 Task: Move the task Create a new online platform for online language translation services to the section Done in the project ArtisanTech and filter the tasks in the project by Incomplete tasks
Action: Mouse moved to (101, 359)
Screenshot: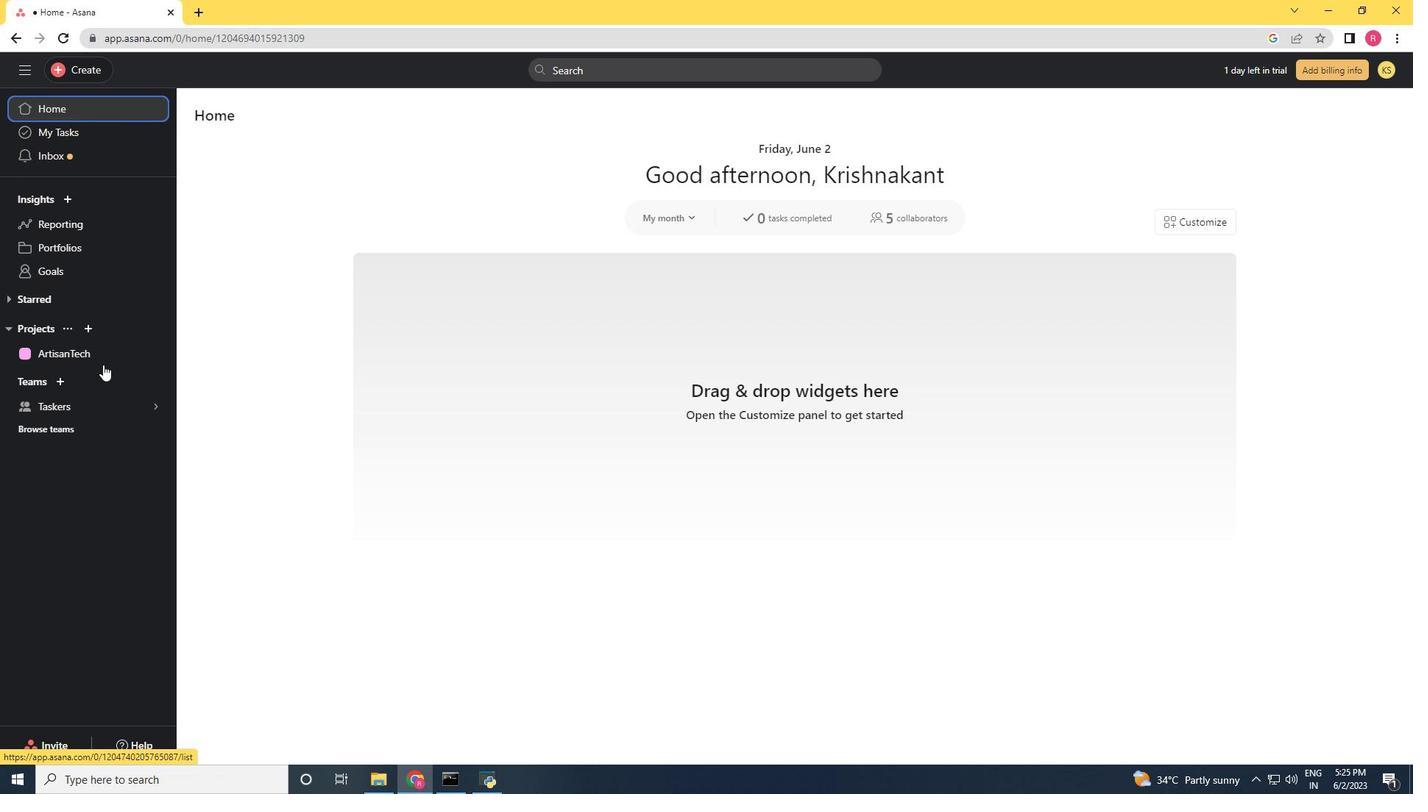 
Action: Mouse pressed left at (101, 359)
Screenshot: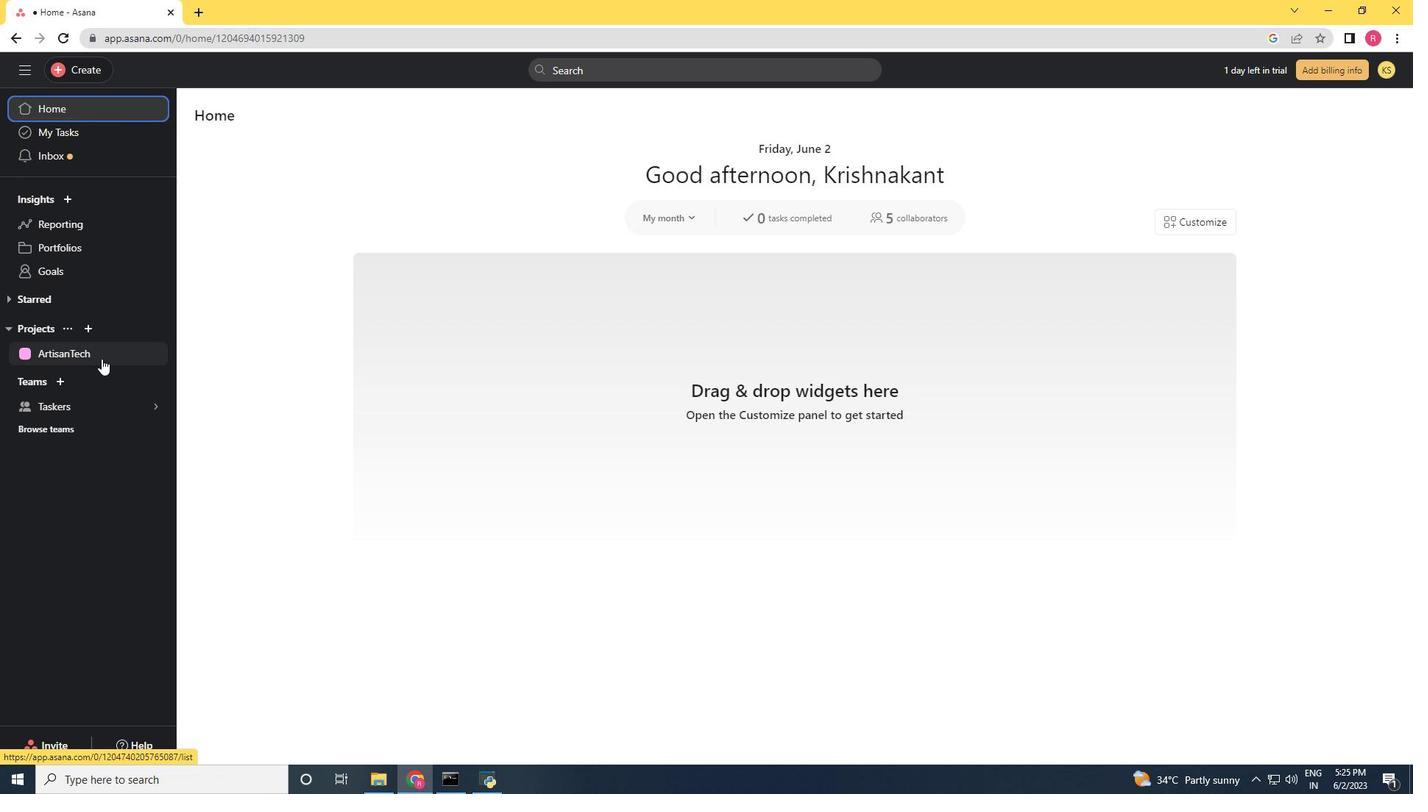 
Action: Mouse moved to (908, 271)
Screenshot: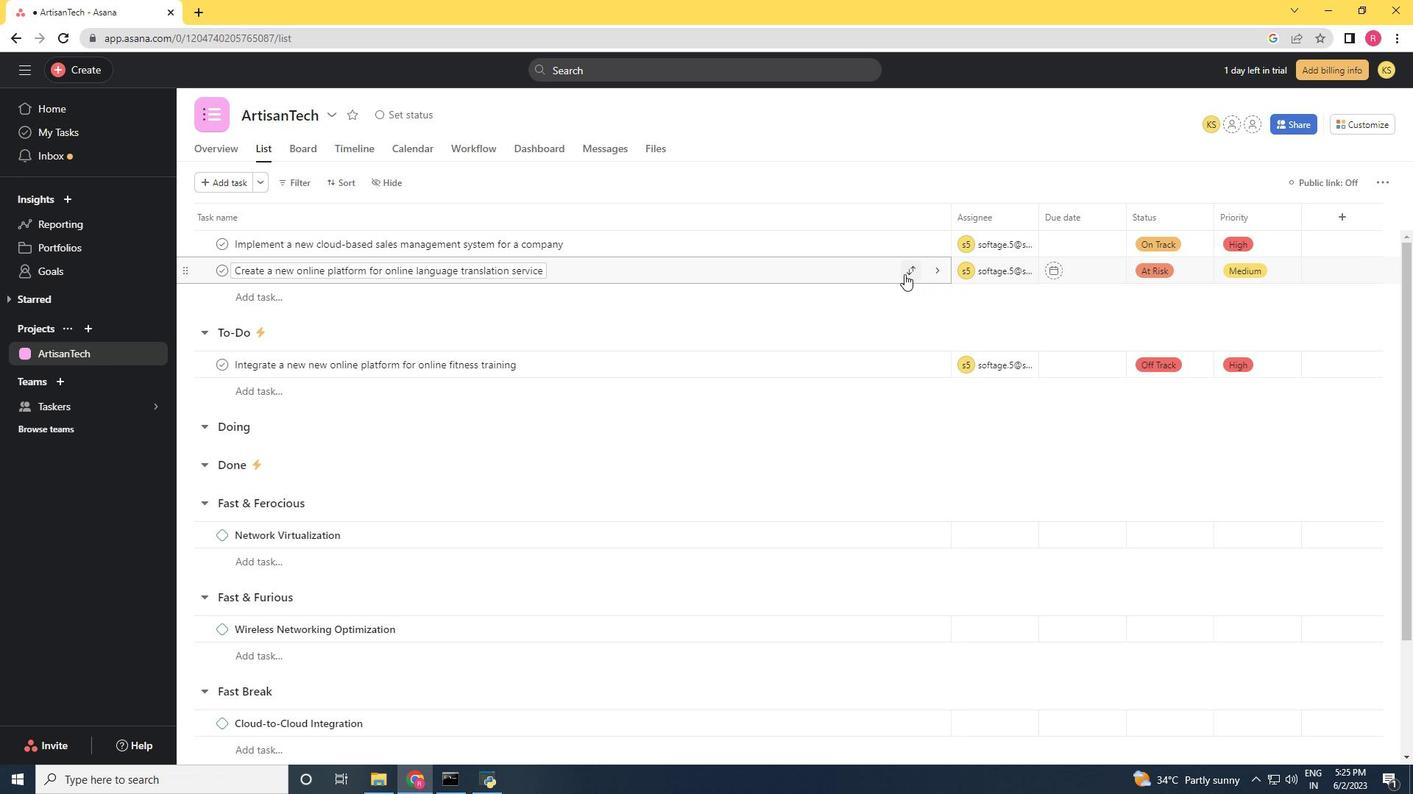
Action: Mouse pressed left at (908, 271)
Screenshot: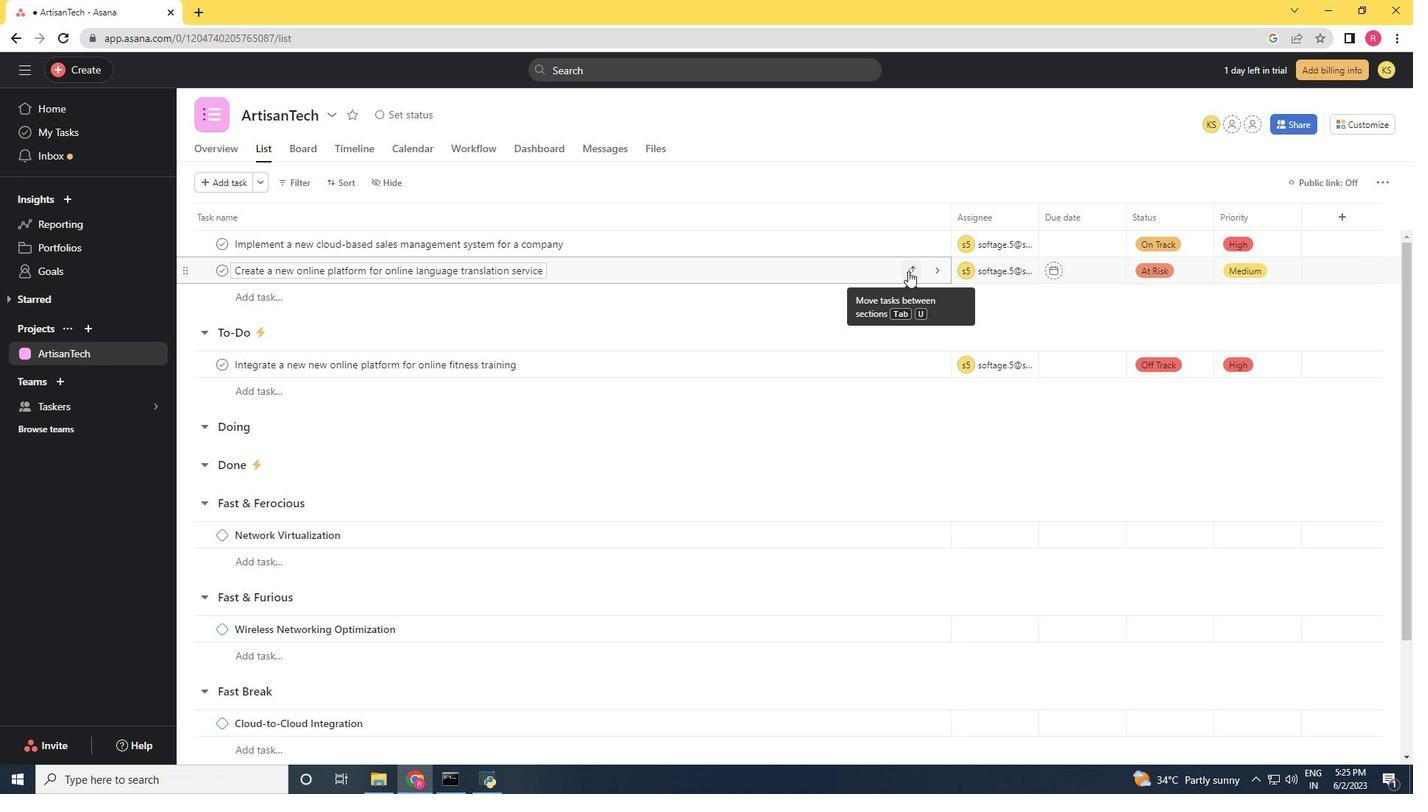 
Action: Mouse moved to (849, 402)
Screenshot: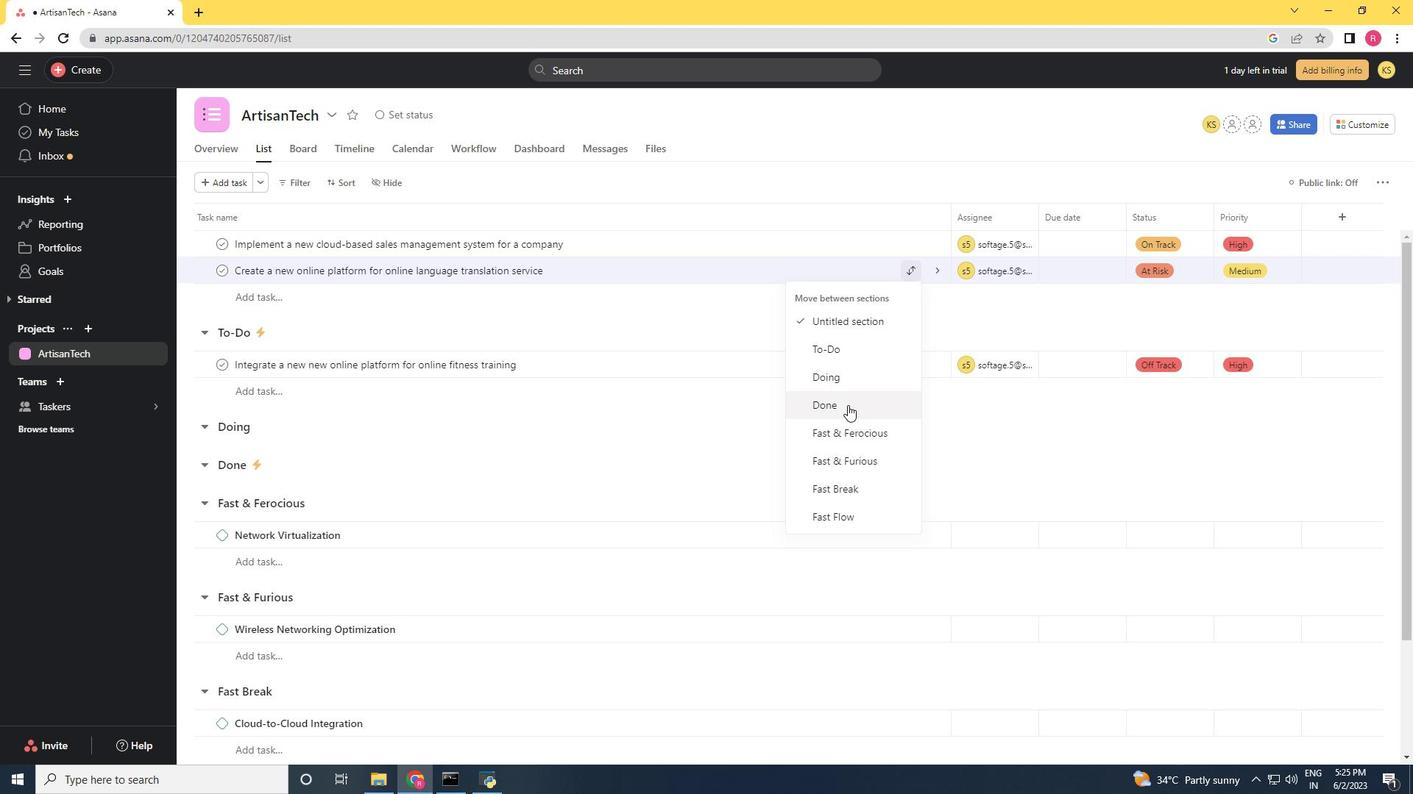 
Action: Mouse pressed left at (849, 402)
Screenshot: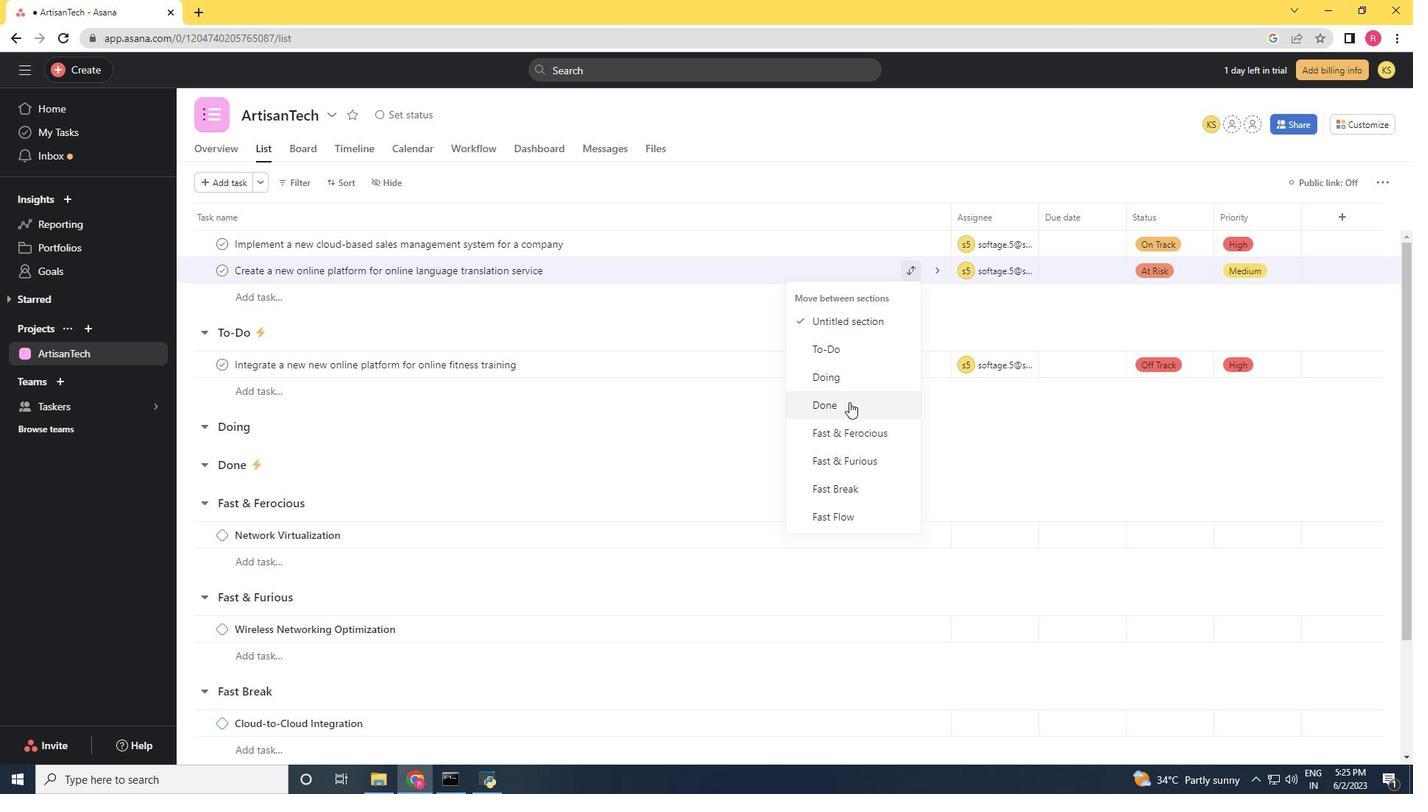 
Action: Mouse moved to (301, 186)
Screenshot: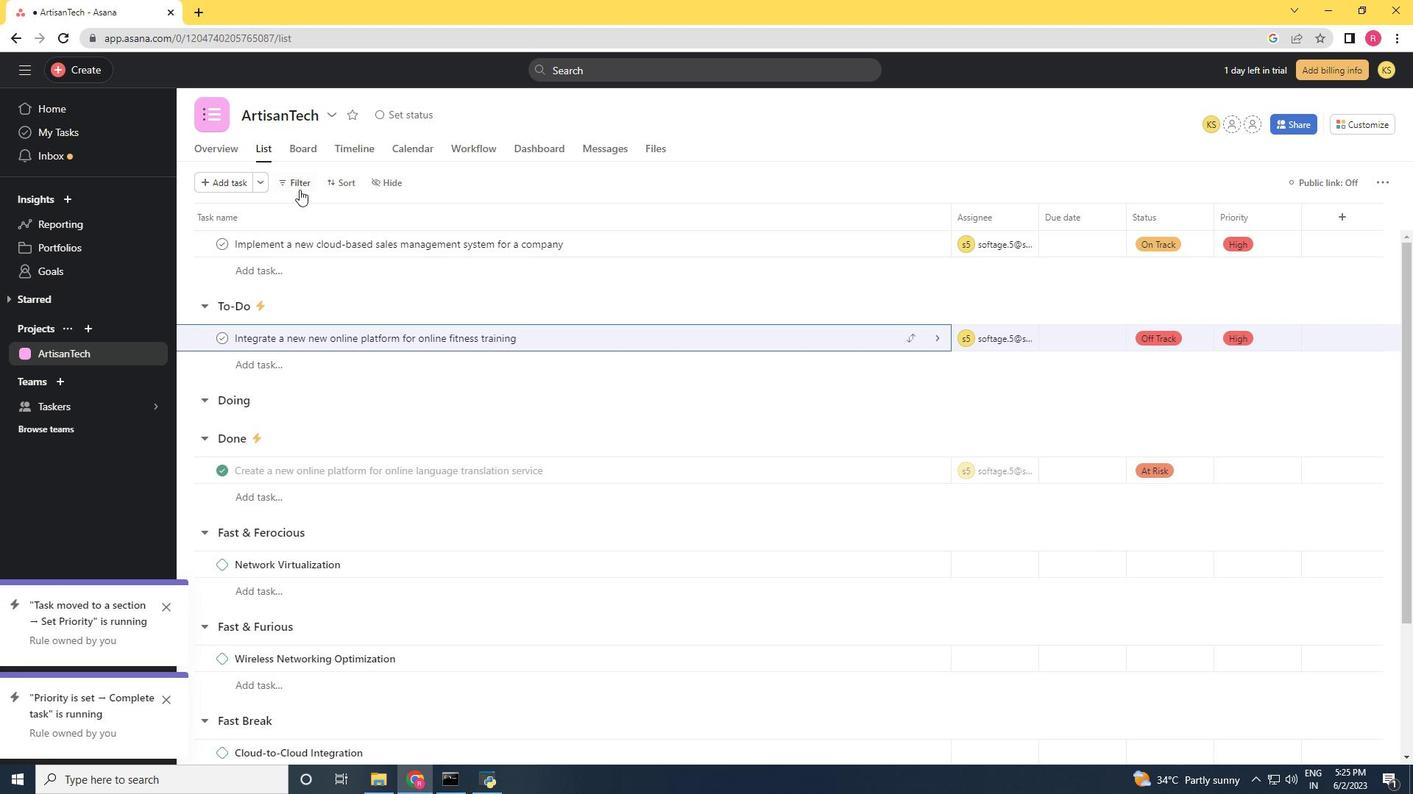 
Action: Mouse pressed left at (301, 186)
Screenshot: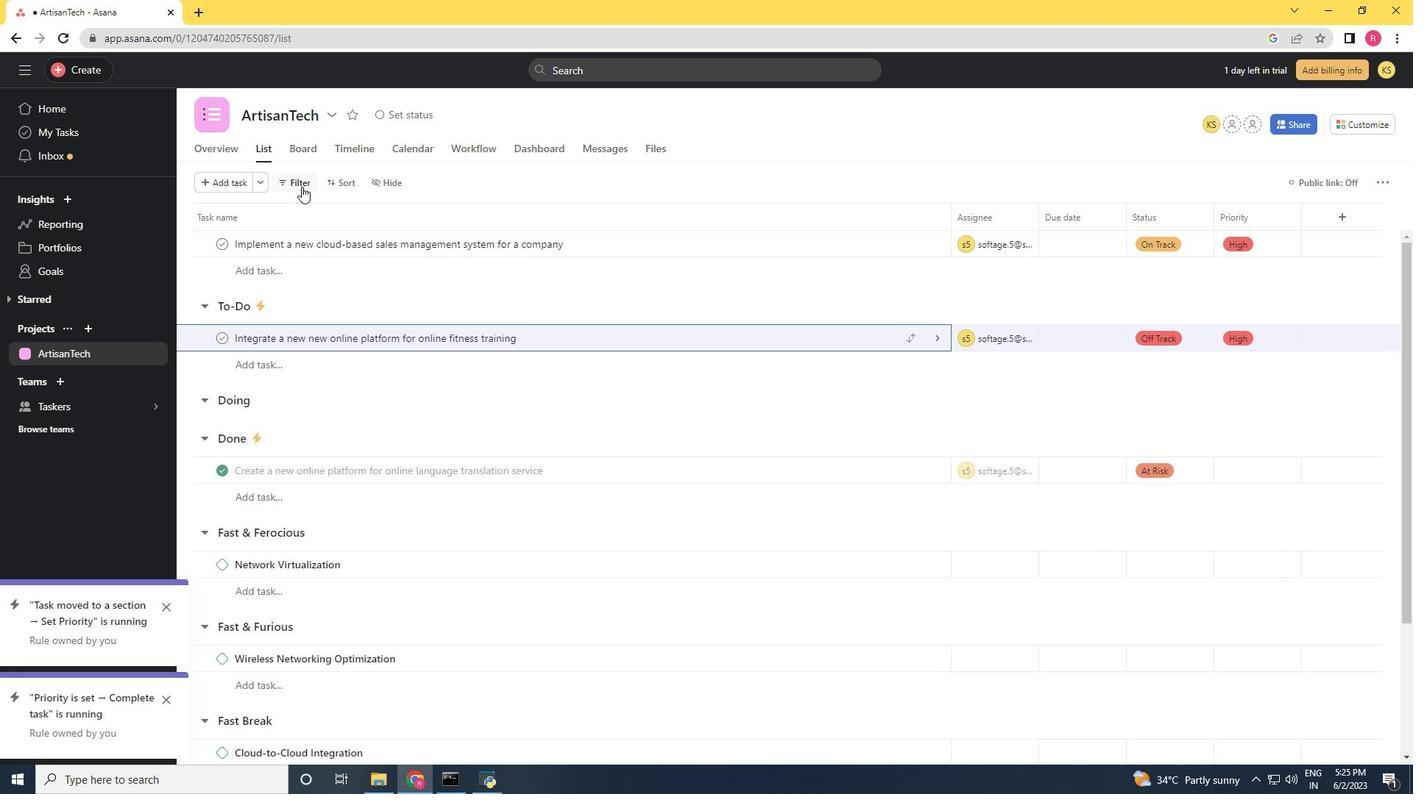 
Action: Mouse moved to (330, 237)
Screenshot: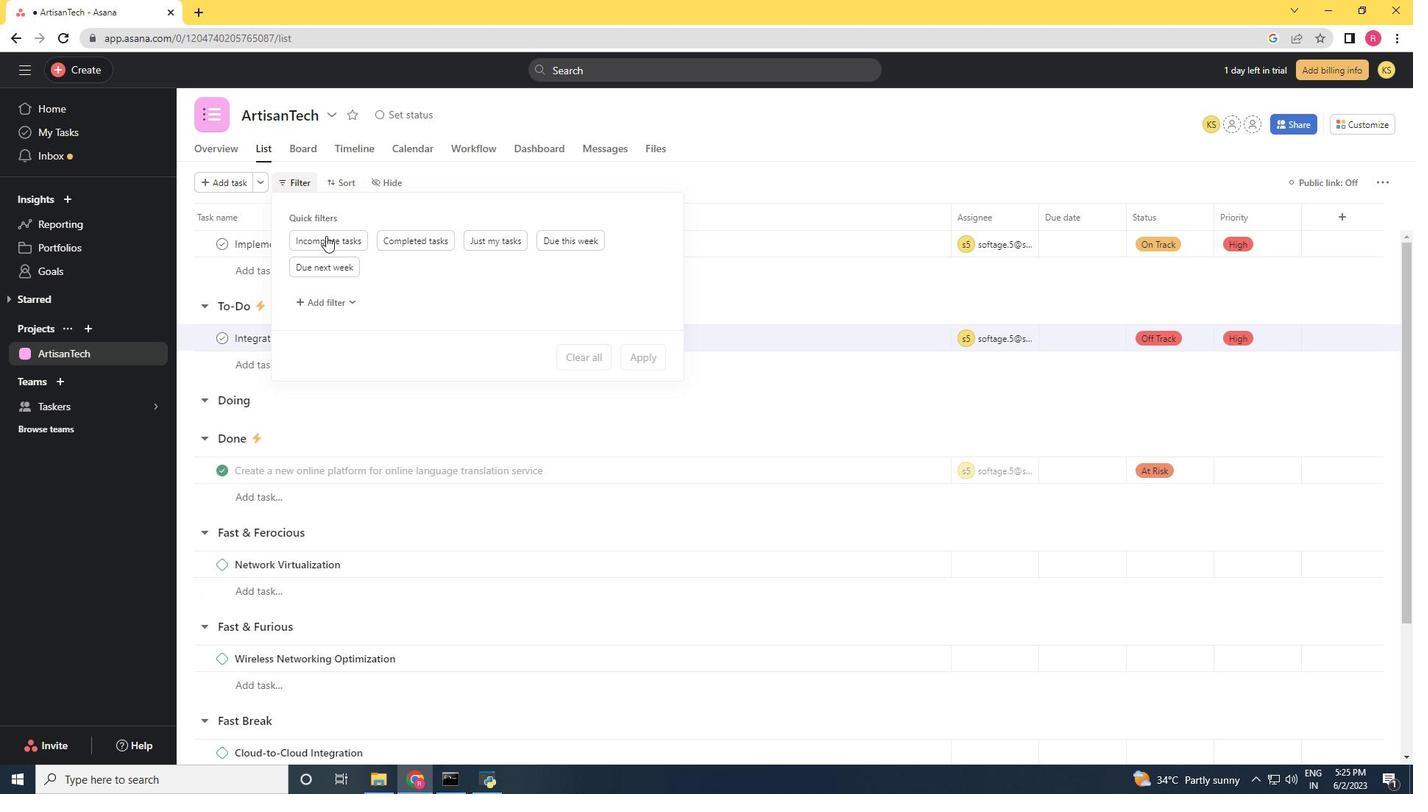 
Action: Mouse pressed left at (330, 237)
Screenshot: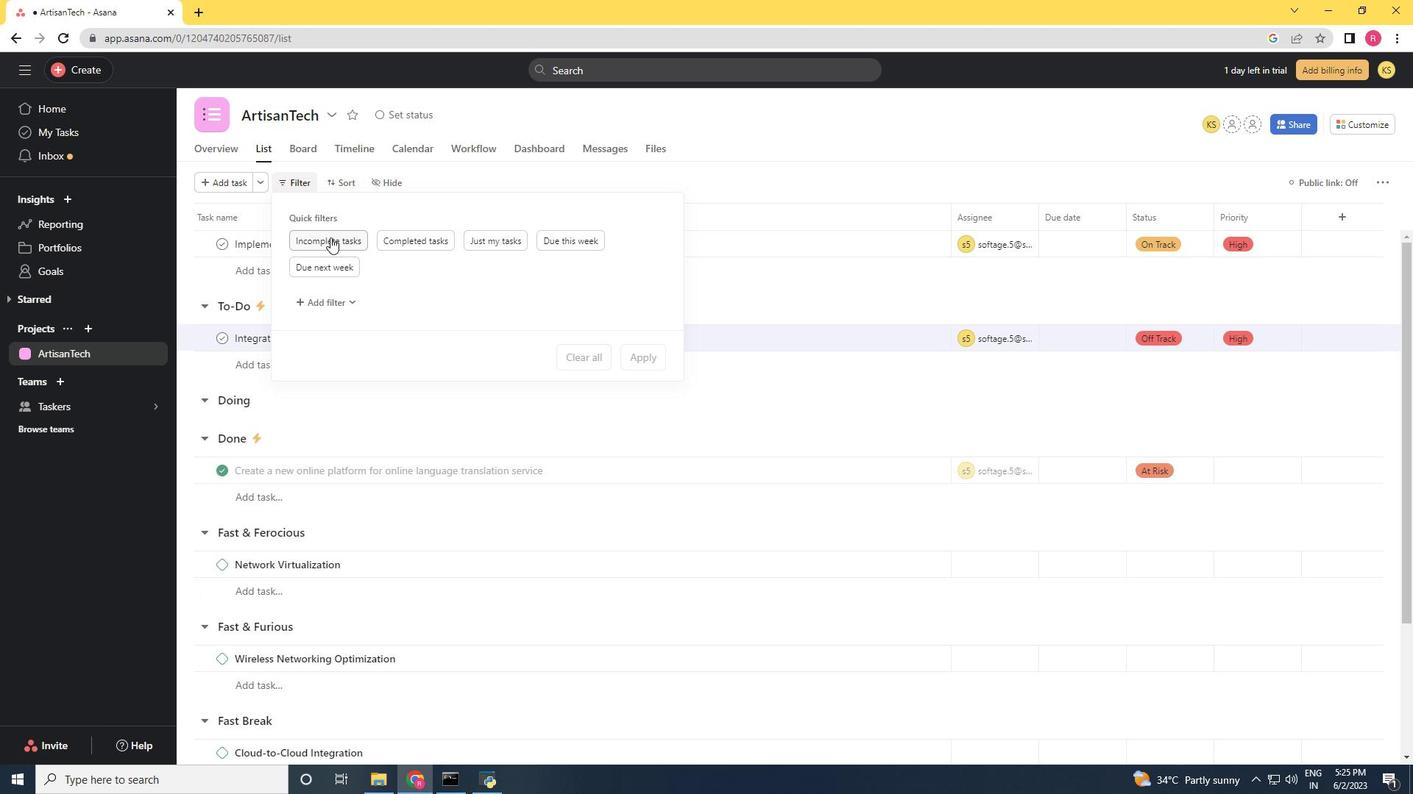 
Action: Mouse moved to (479, 267)
Screenshot: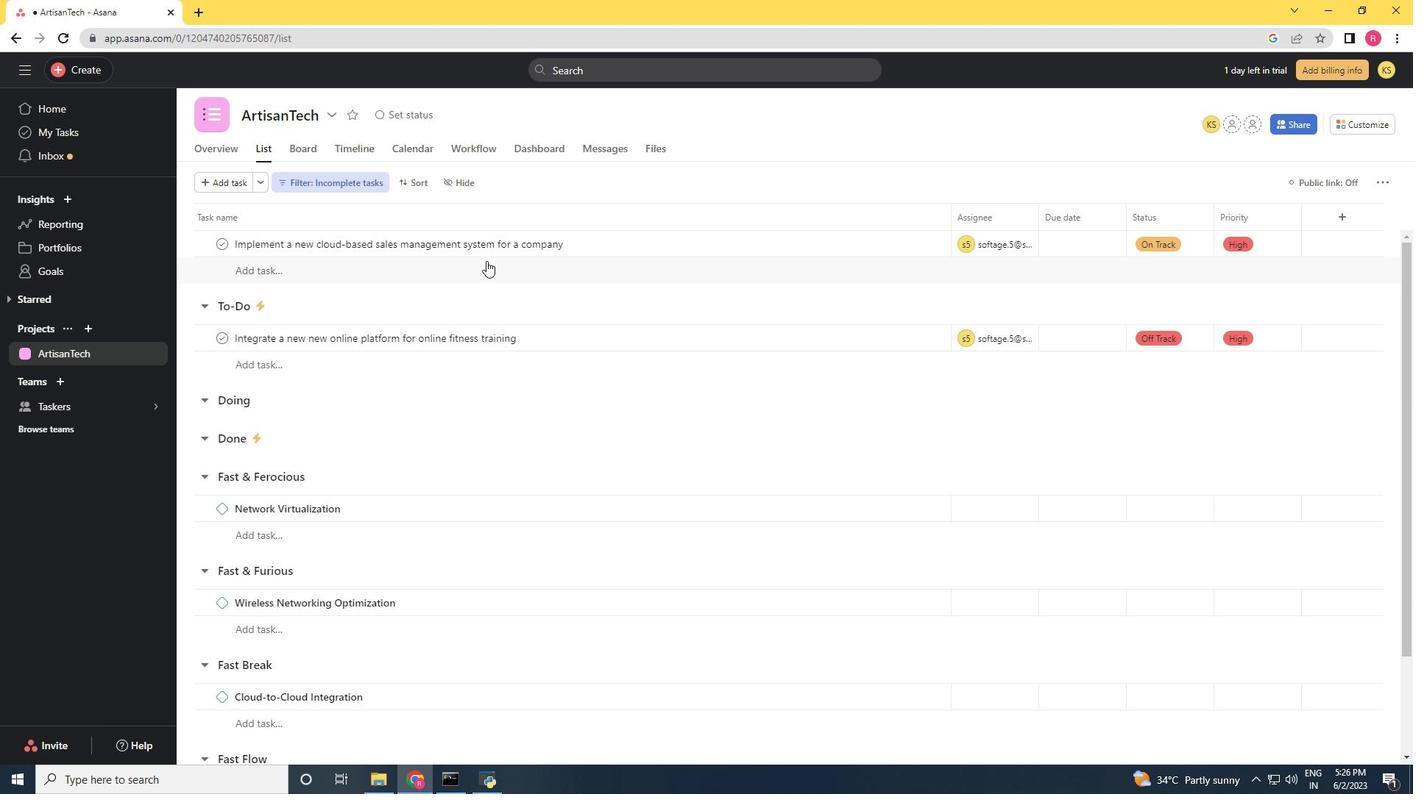 
